 Task: Add a signature Jasmine Robinson containing Best wishes for a happy Grandparents Day, Jasmine Robinson to email address softage.2@softage.net and add a folder School records
Action: Mouse moved to (1000, 144)
Screenshot: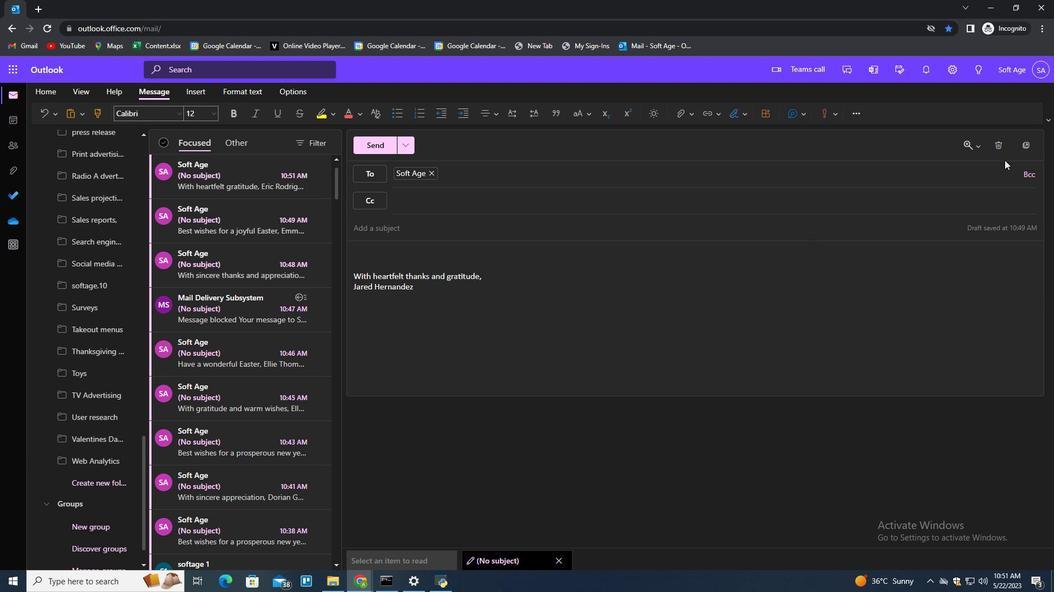 
Action: Mouse pressed left at (1000, 144)
Screenshot: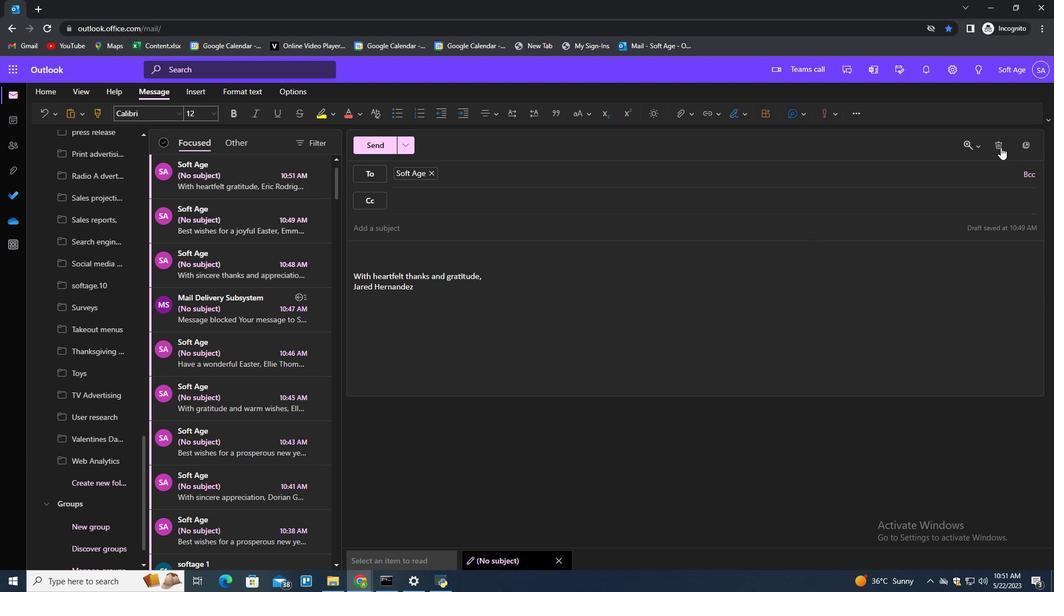 
Action: Mouse moved to (525, 333)
Screenshot: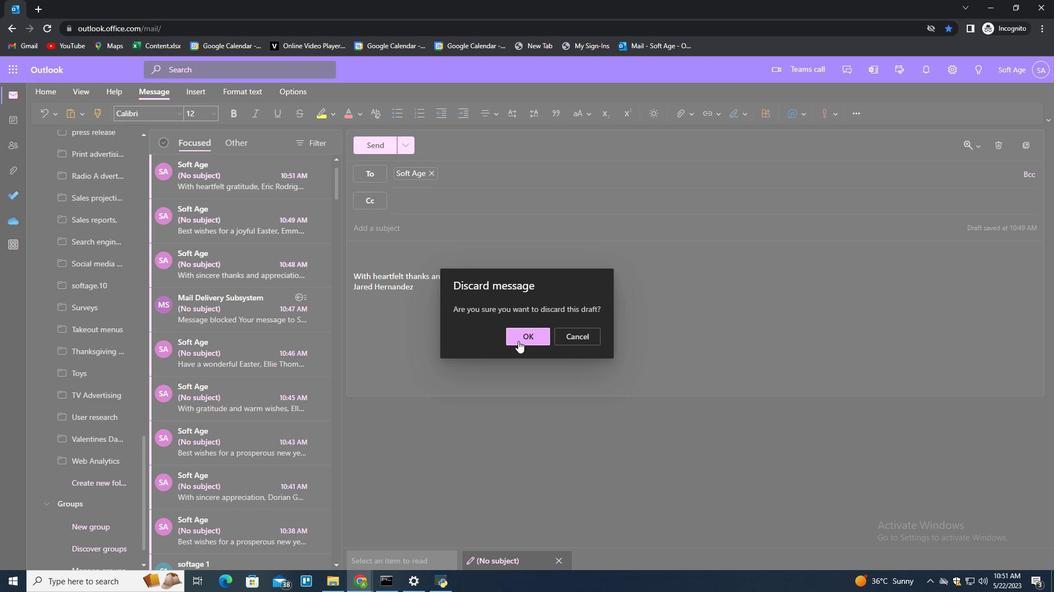 
Action: Mouse pressed left at (525, 333)
Screenshot: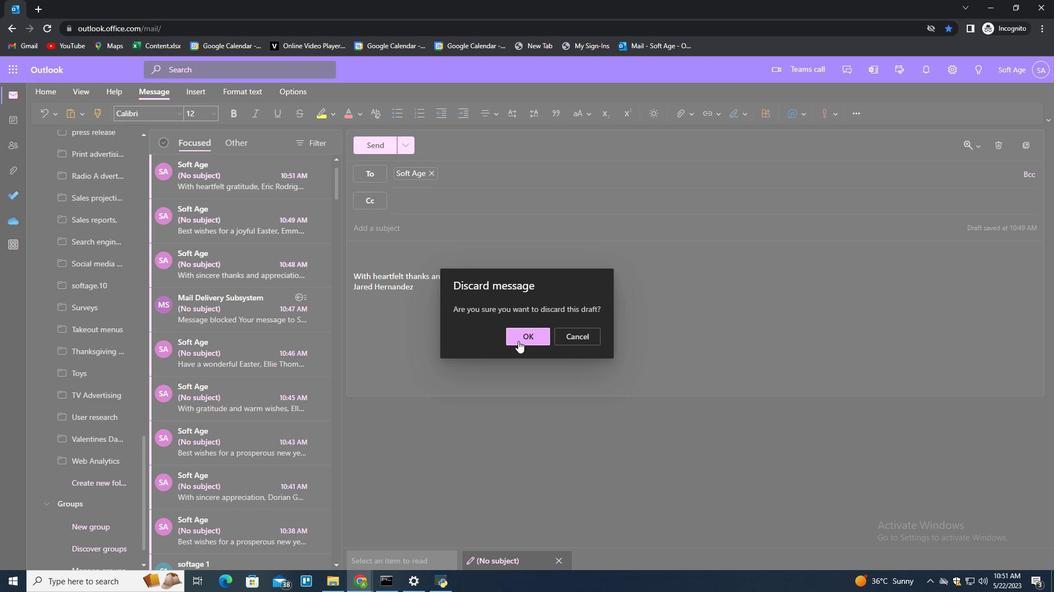 
Action: Mouse moved to (540, 299)
Screenshot: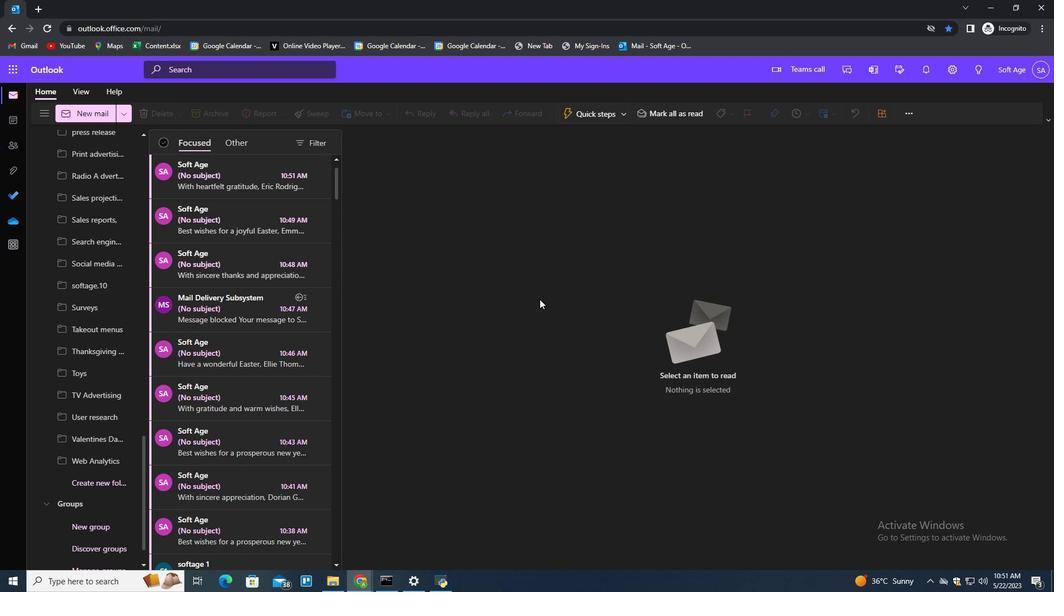 
Action: Key pressed n
Screenshot: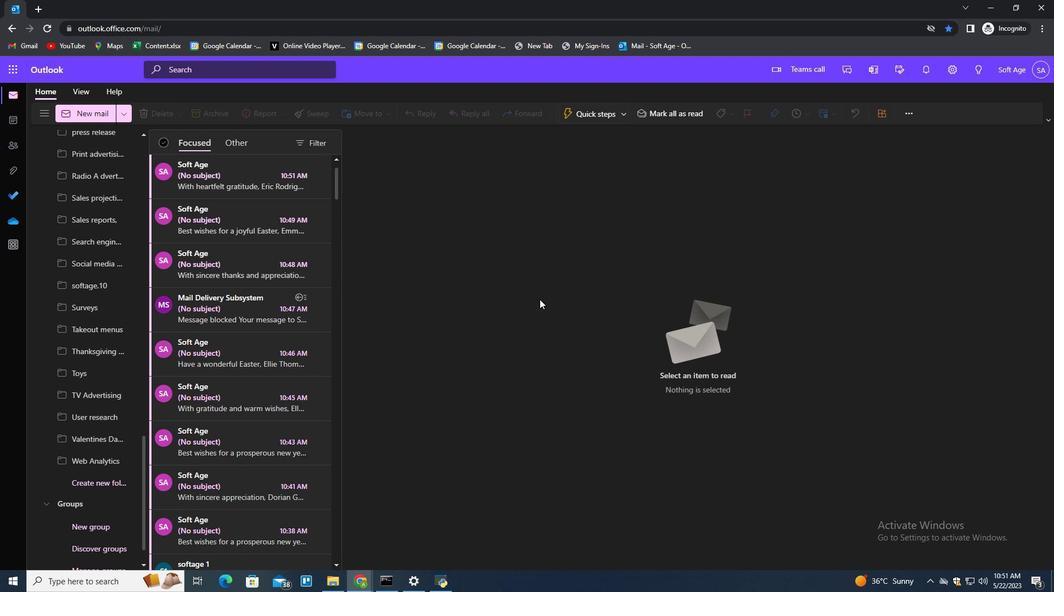
Action: Mouse moved to (741, 113)
Screenshot: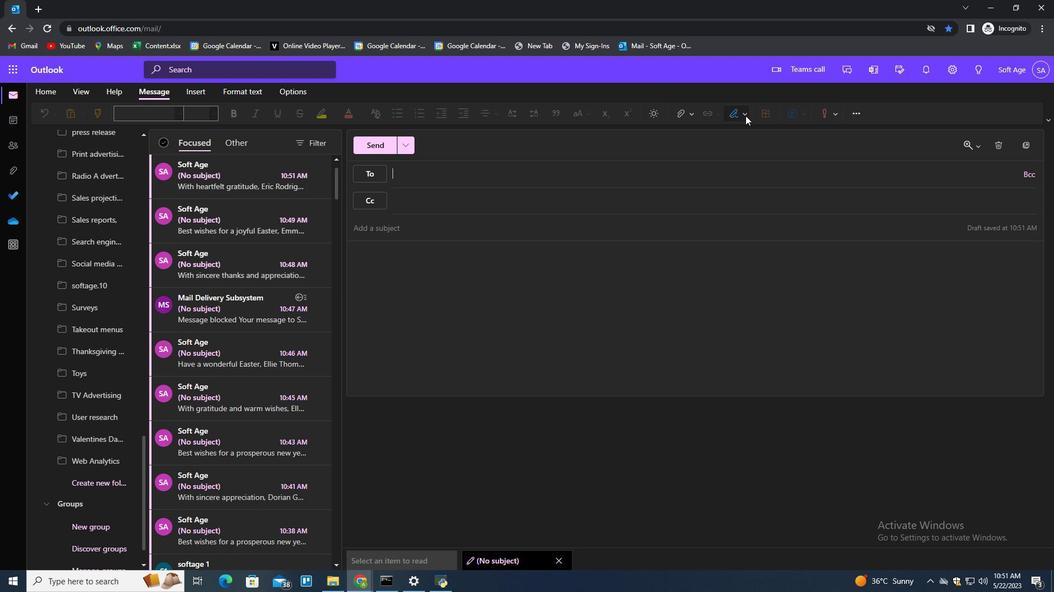 
Action: Mouse pressed left at (741, 113)
Screenshot: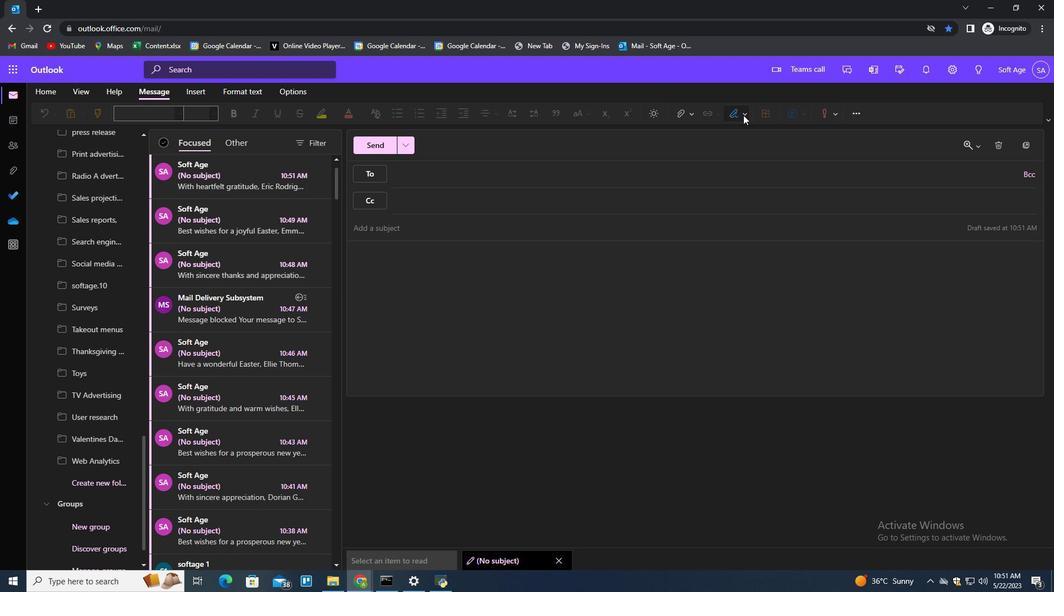 
Action: Mouse moved to (722, 154)
Screenshot: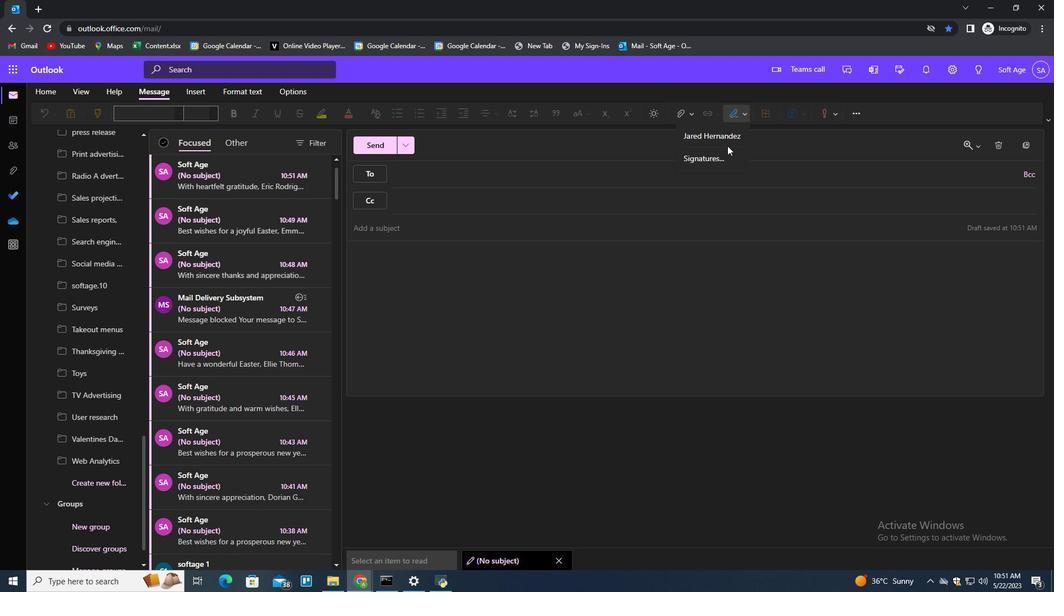 
Action: Mouse pressed left at (722, 154)
Screenshot: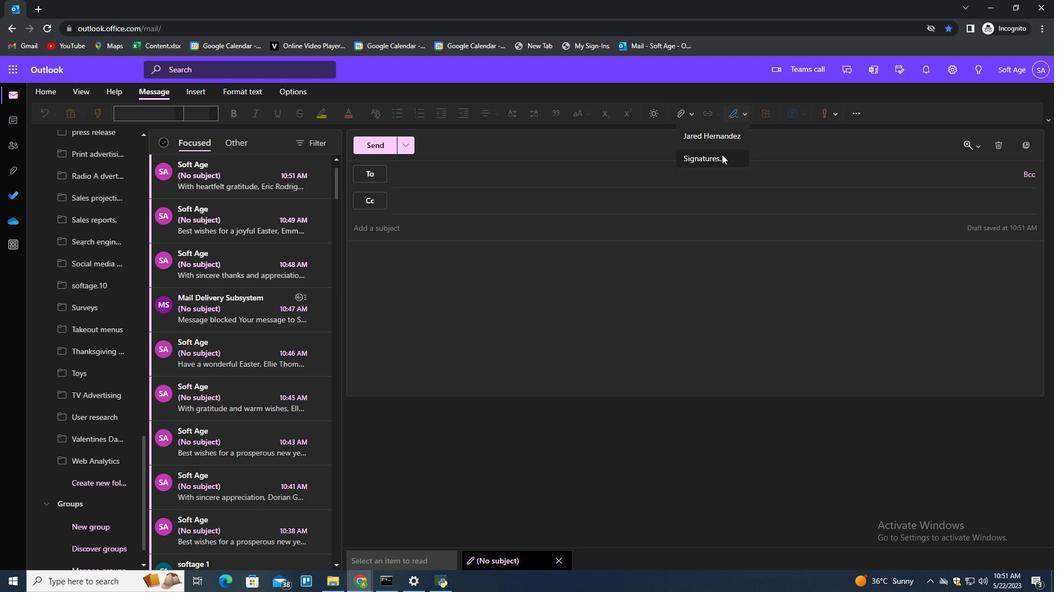 
Action: Mouse moved to (752, 195)
Screenshot: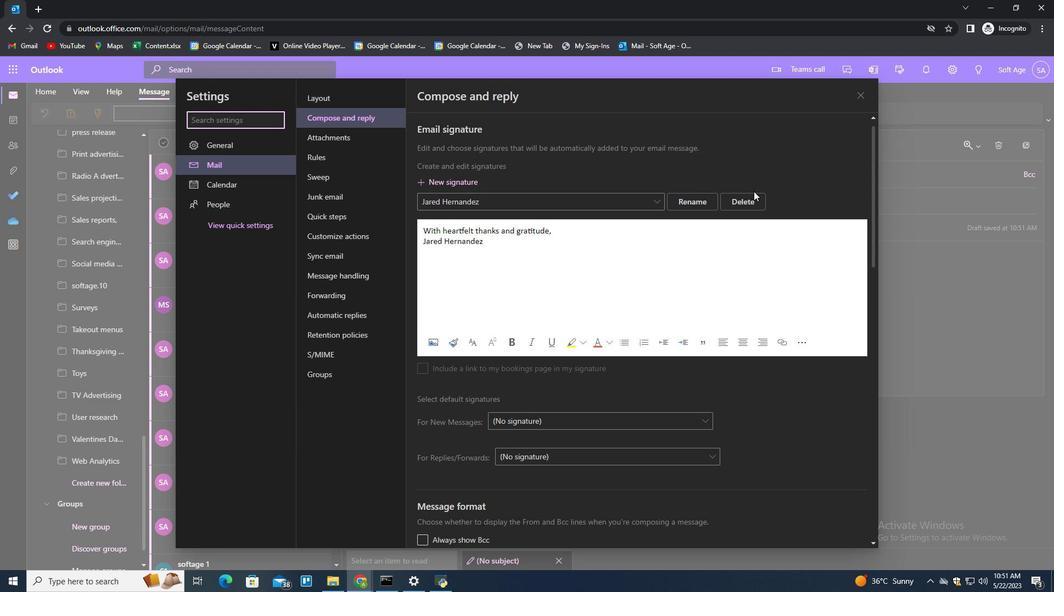 
Action: Mouse pressed left at (752, 195)
Screenshot: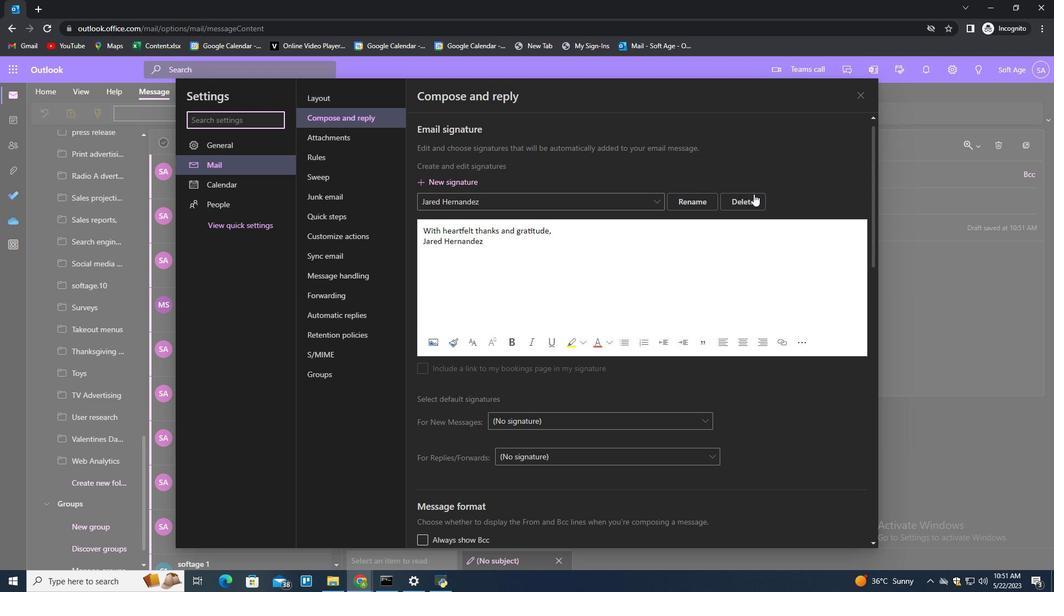
Action: Mouse moved to (750, 198)
Screenshot: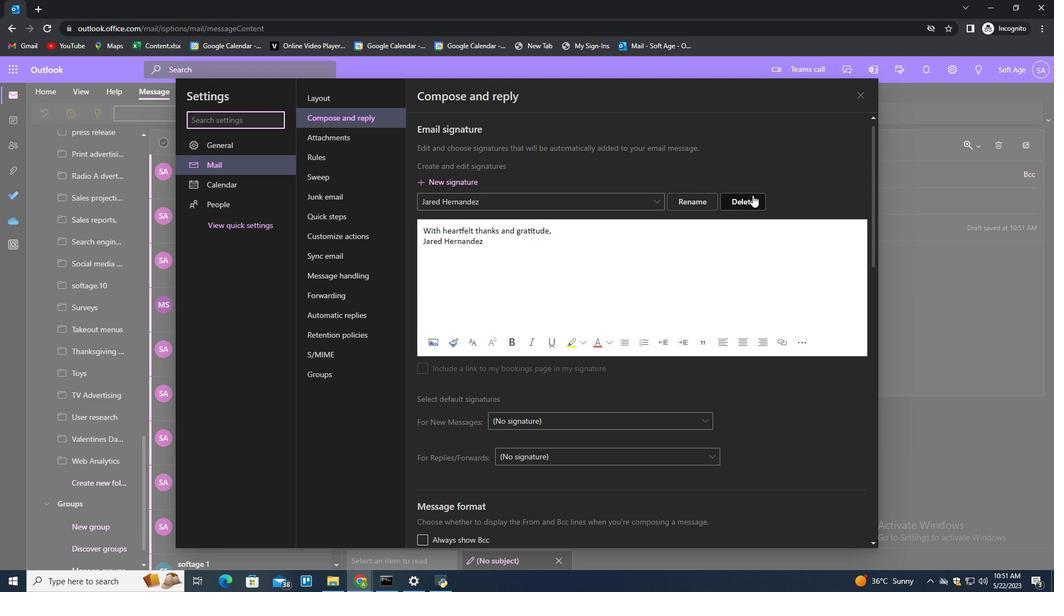 
Action: Mouse pressed left at (750, 198)
Screenshot: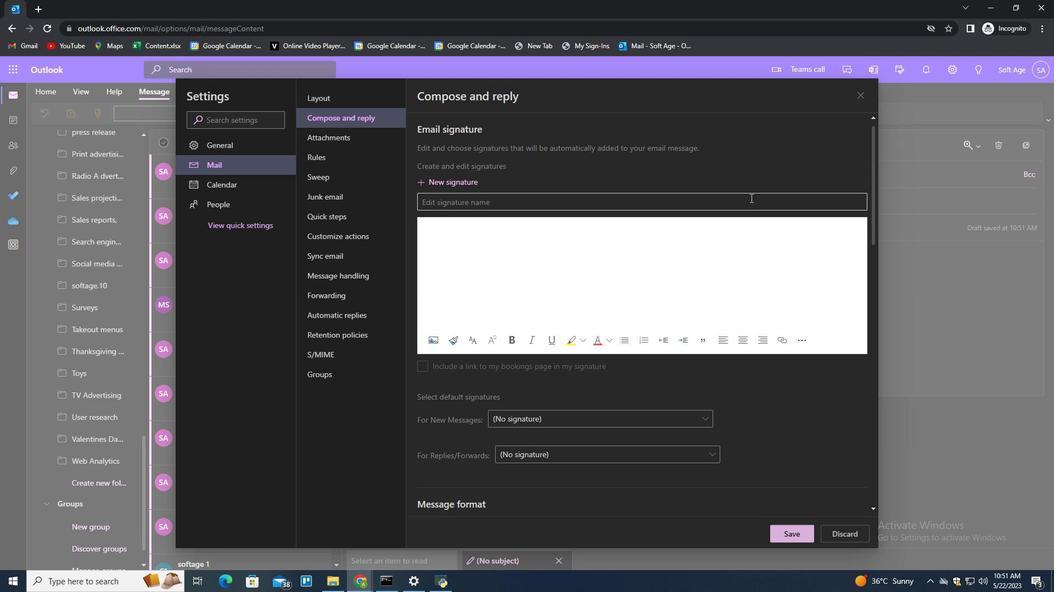 
Action: Key pressed <Key.shift>Jasi<Key.backspace>mine<Key.space><Key.shift>Robinson<Key.space><Key.tab><Key.shift><Key.shift><Key.shift><Key.shift><Key.shift>Best<Key.space>wishes<Key.space>for<Key.space>a<Key.space>happy<Key.space><Key.shift>Grandparents,<Key.shift_r><Key.enter><Key.shift>Jasmine<Key.space><Key.shift>Rovinson<Key.backspace><Key.backspace><Key.backspace><Key.backspace><Key.backspace><Key.backspace>binson
Screenshot: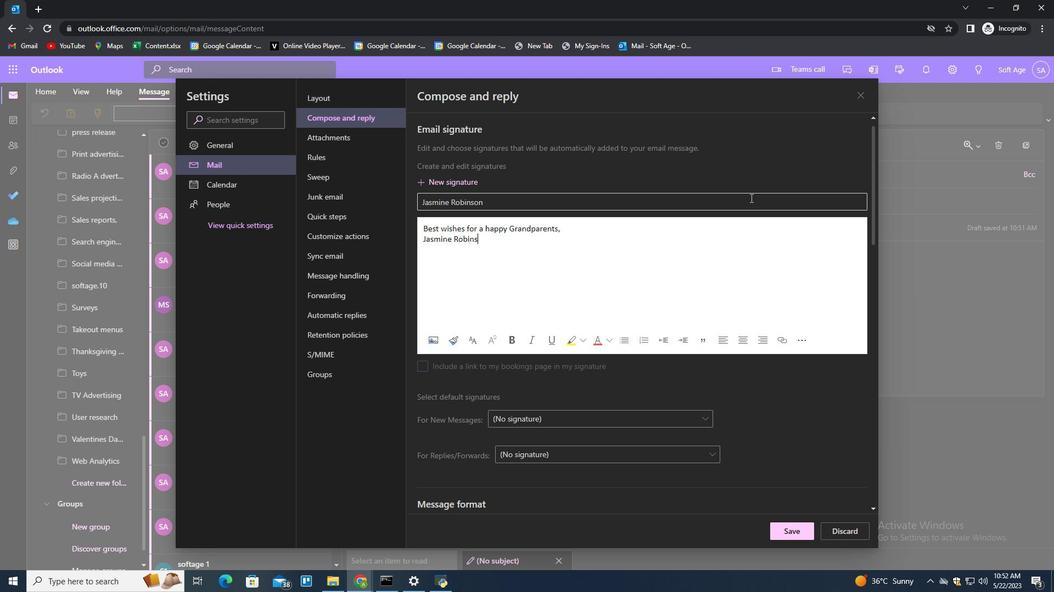 
Action: Mouse moved to (796, 534)
Screenshot: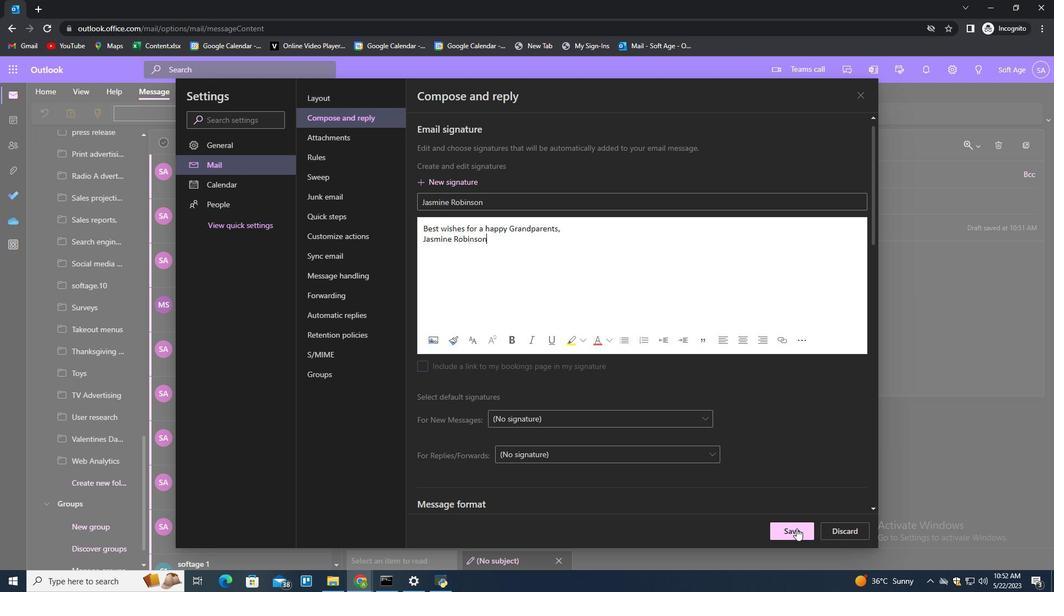 
Action: Mouse pressed left at (796, 534)
Screenshot: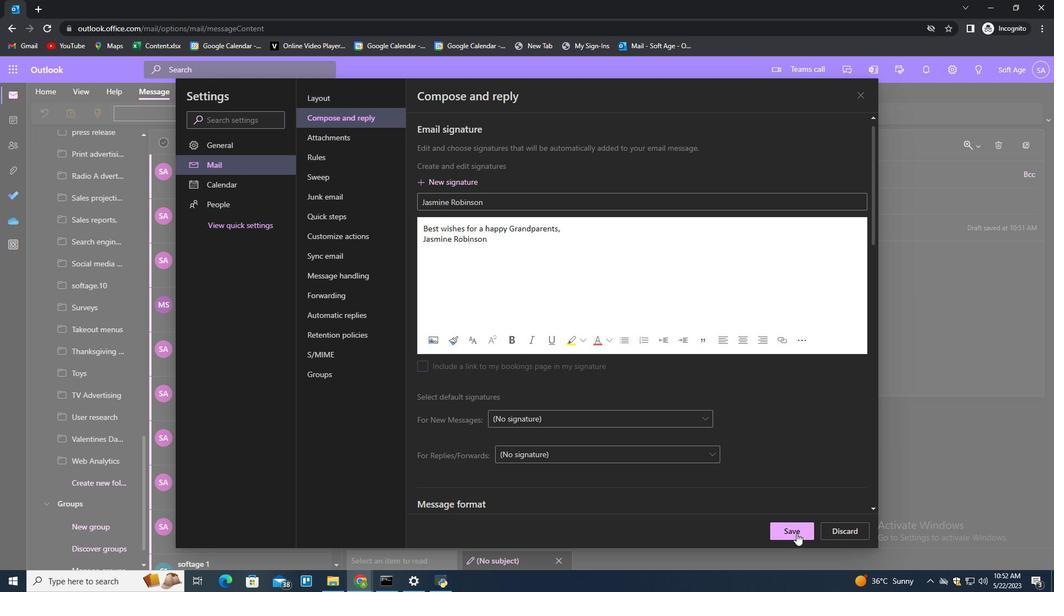 
Action: Mouse moved to (949, 291)
Screenshot: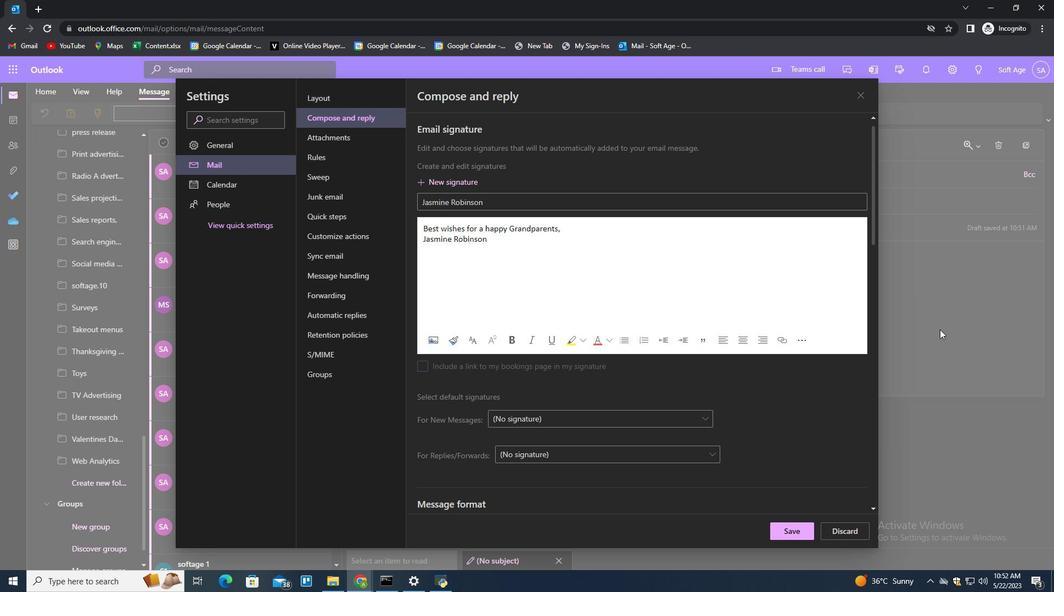
Action: Mouse pressed left at (949, 291)
Screenshot: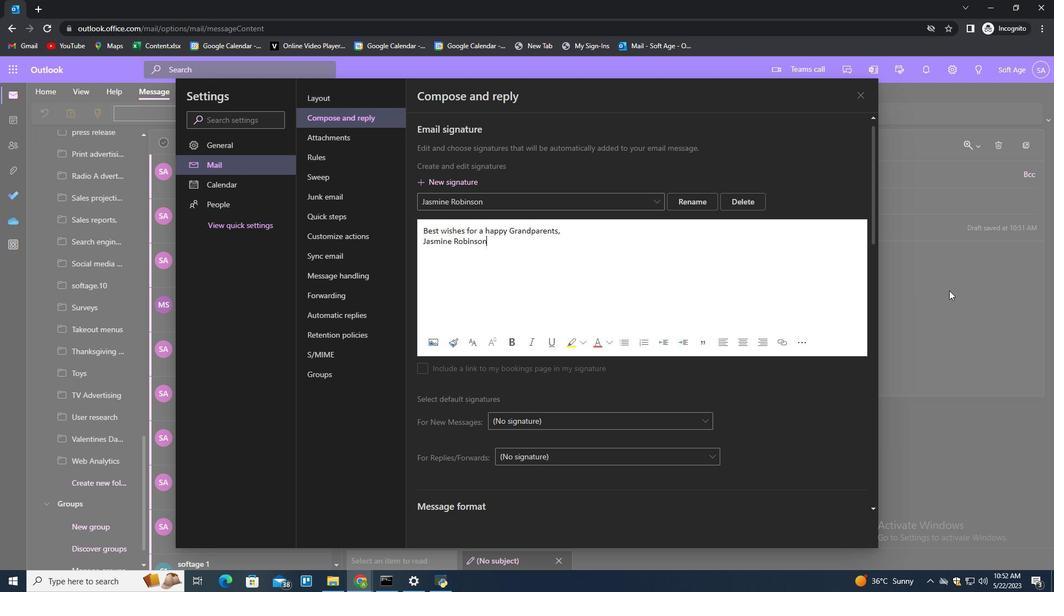 
Action: Mouse moved to (742, 118)
Screenshot: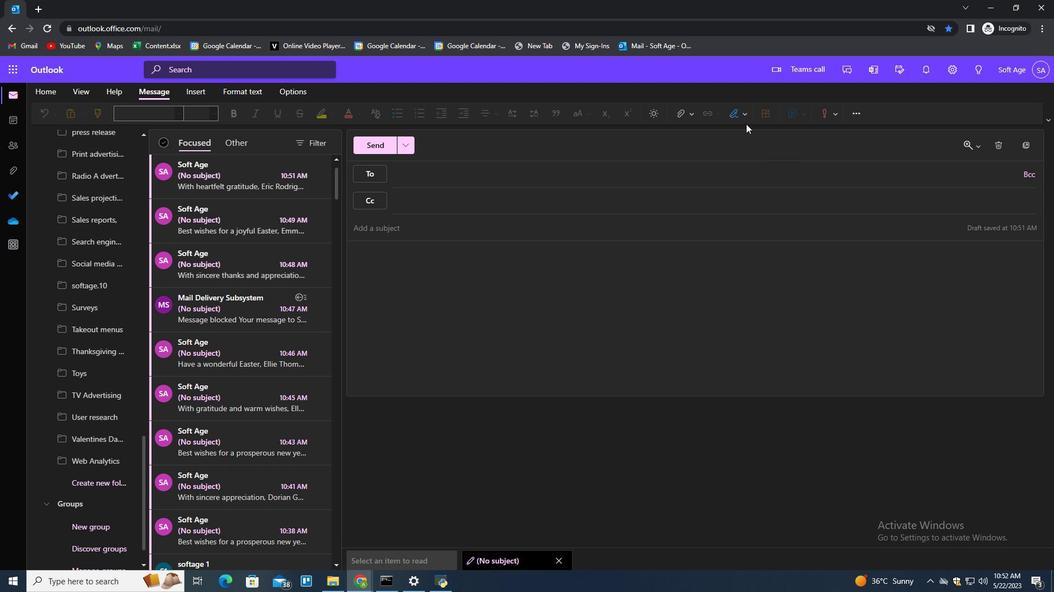 
Action: Mouse pressed left at (742, 118)
Screenshot: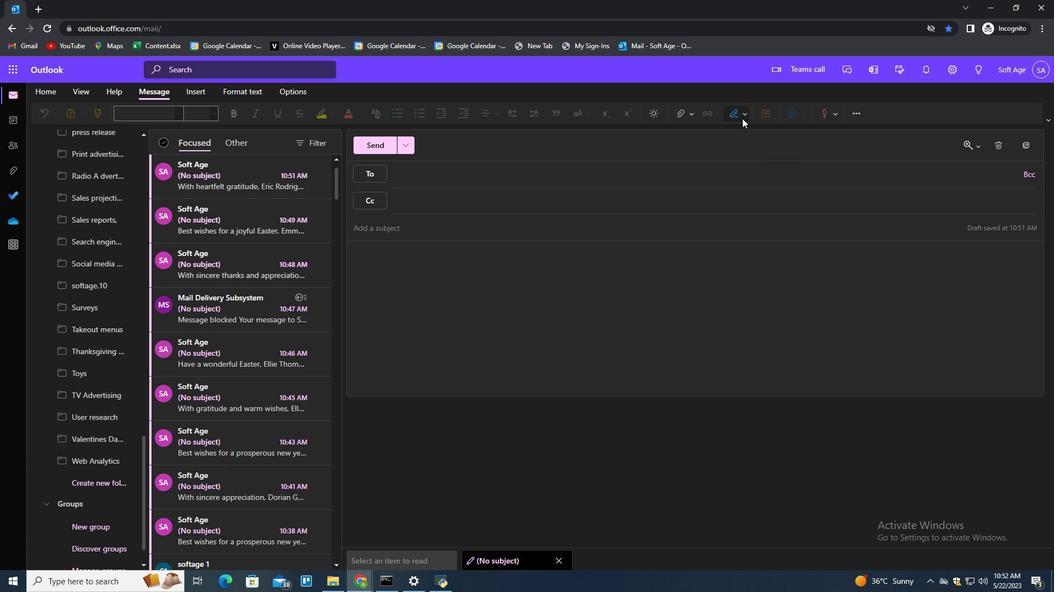 
Action: Mouse moved to (718, 138)
Screenshot: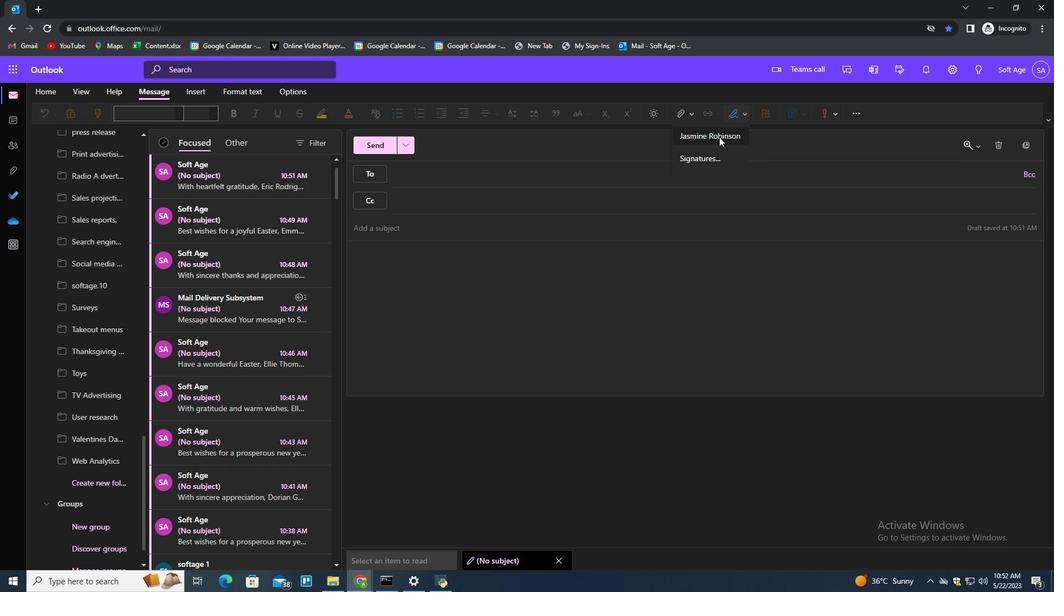 
Action: Mouse pressed left at (718, 138)
Screenshot: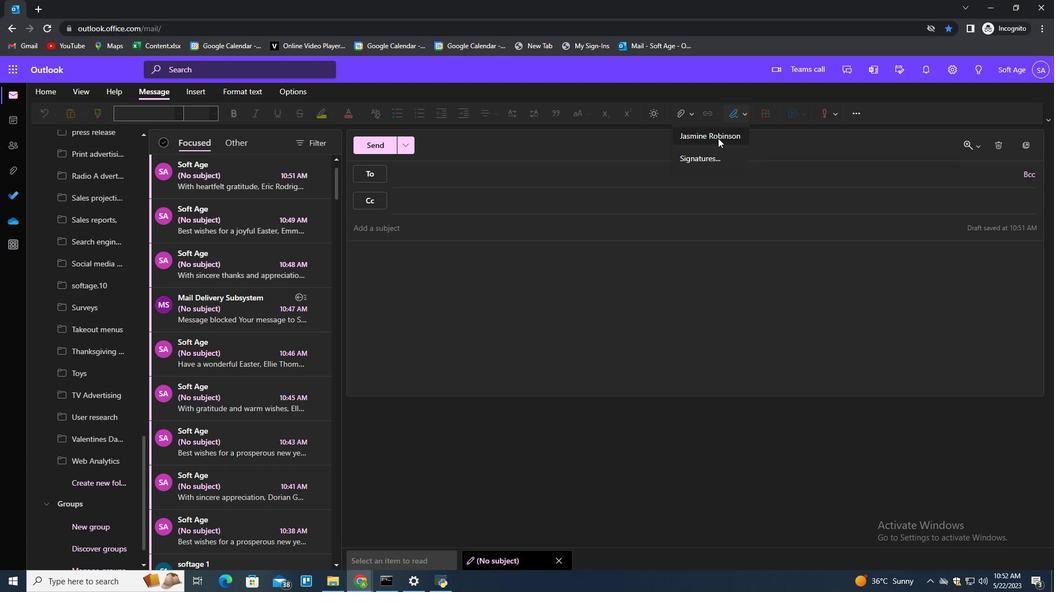 
Action: Mouse moved to (410, 171)
Screenshot: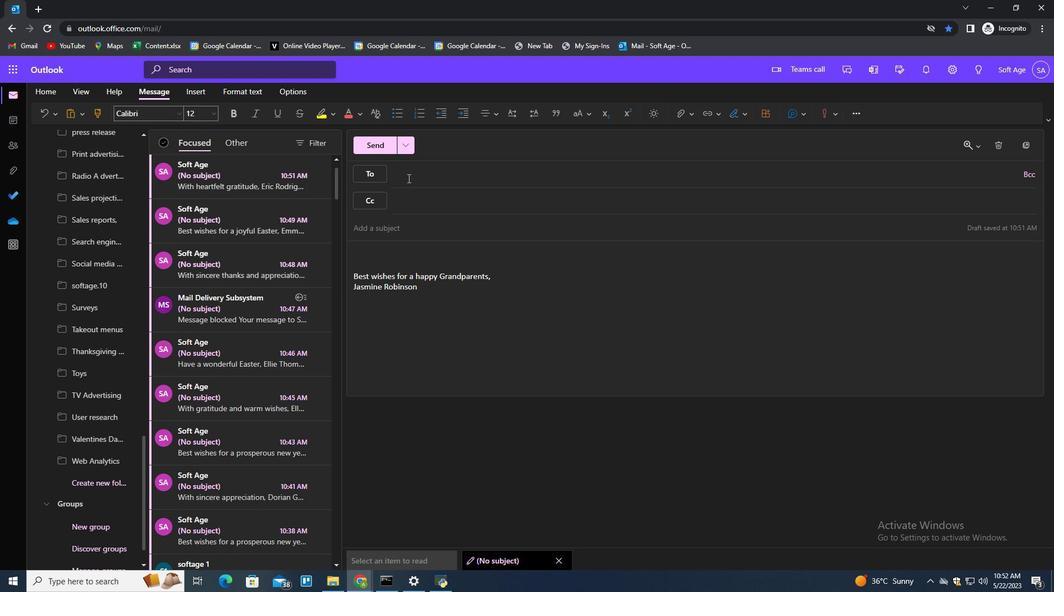 
Action: Mouse pressed left at (410, 171)
Screenshot: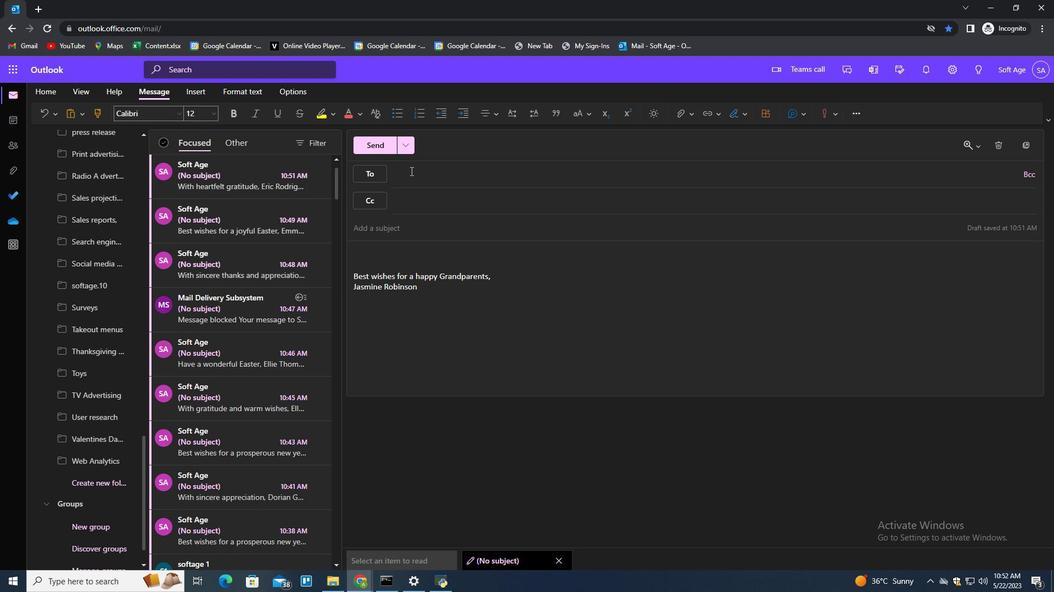 
Action: Key pressed softage.2<Key.shift>@softage.net<Key.enter>
Screenshot: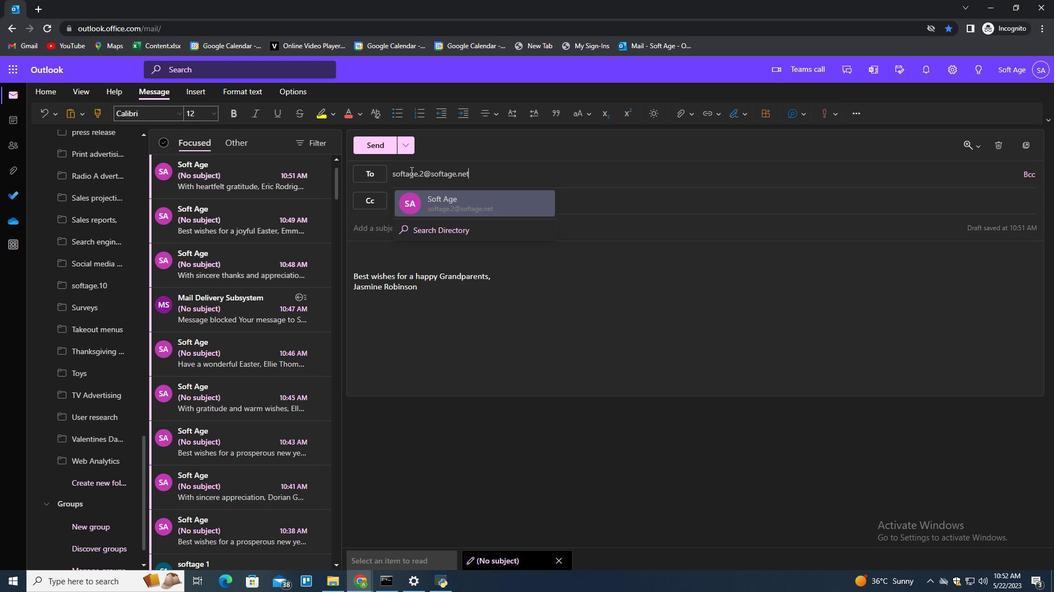 
Action: Mouse moved to (117, 414)
Screenshot: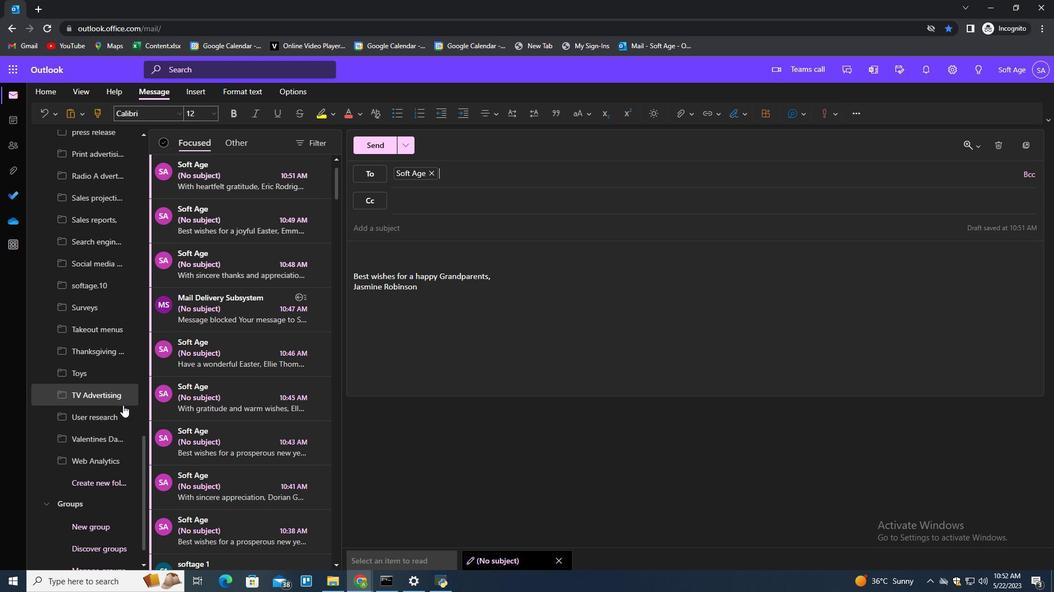 
Action: Mouse scrolled (117, 414) with delta (0, 0)
Screenshot: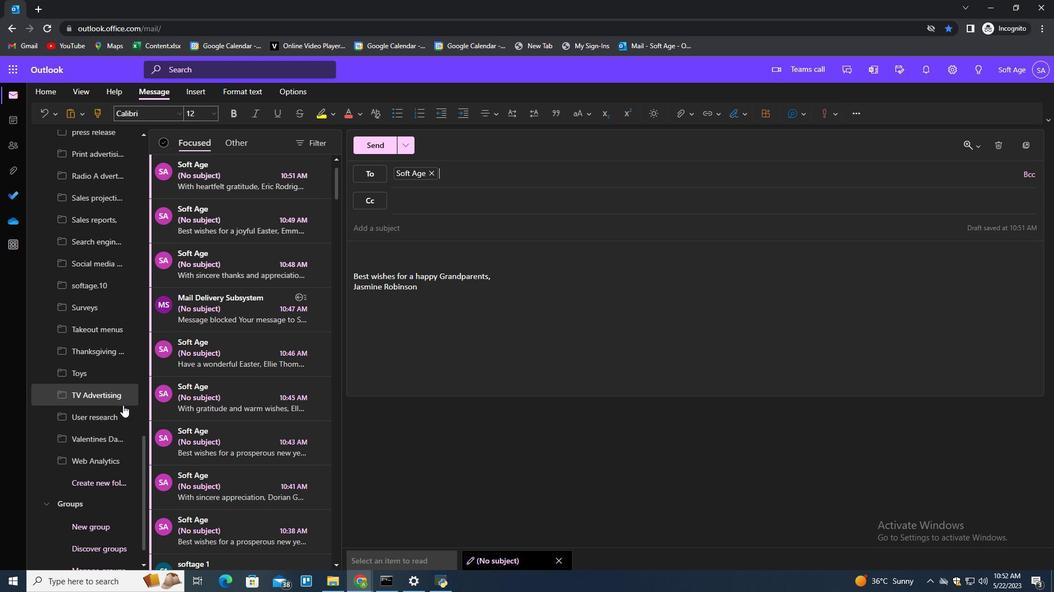 
Action: Mouse moved to (115, 415)
Screenshot: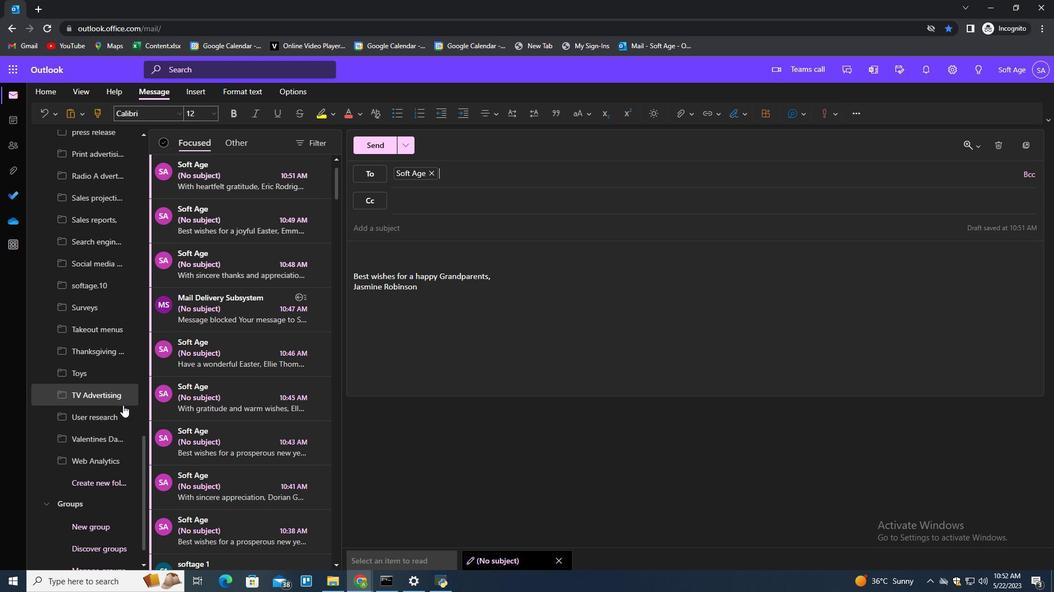 
Action: Mouse scrolled (115, 415) with delta (0, 0)
Screenshot: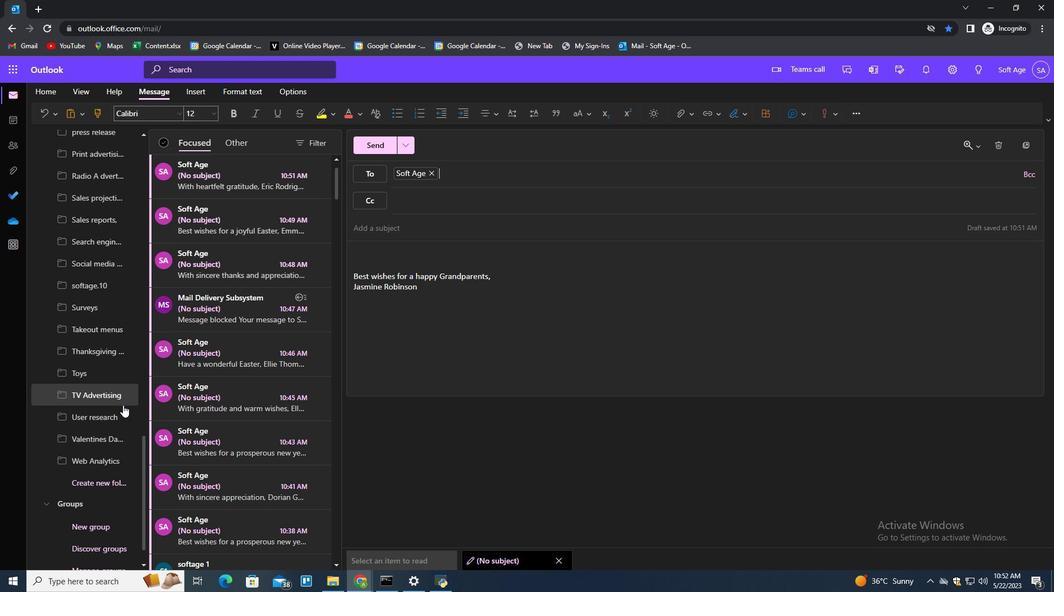 
Action: Mouse moved to (114, 416)
Screenshot: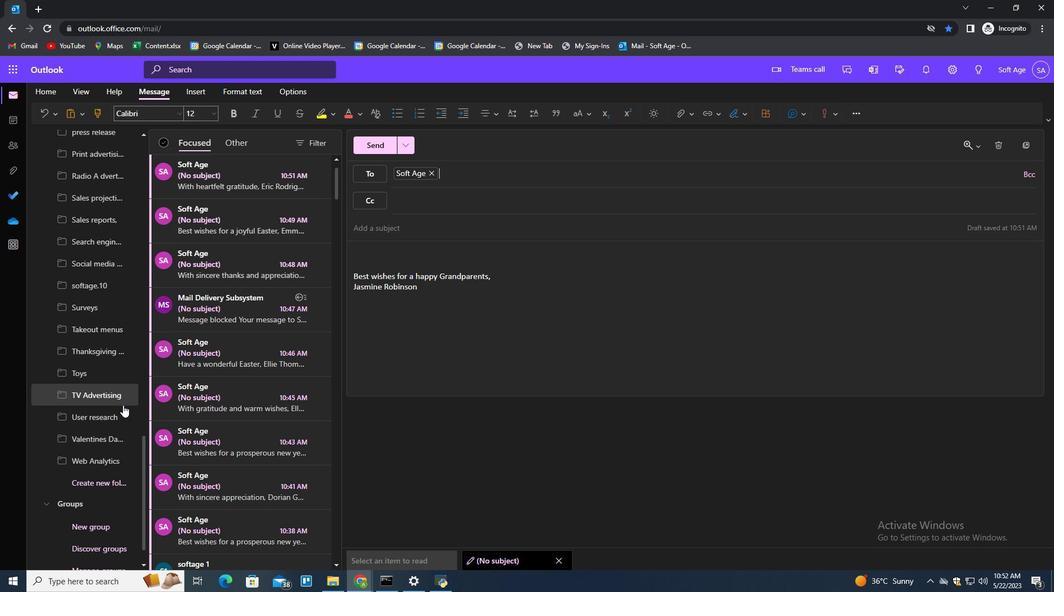 
Action: Mouse scrolled (114, 415) with delta (0, 0)
Screenshot: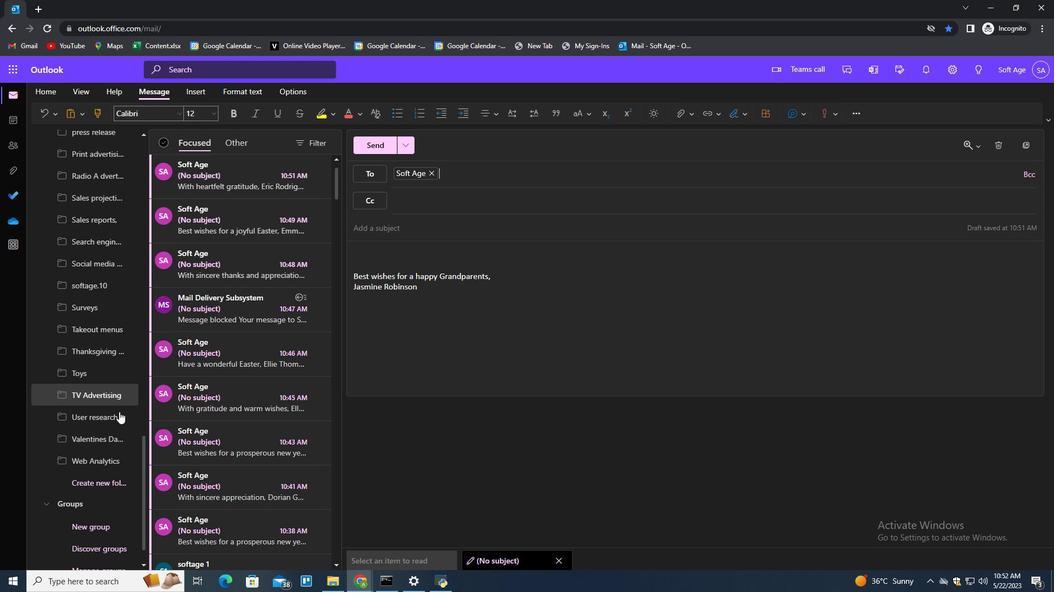 
Action: Mouse moved to (114, 416)
Screenshot: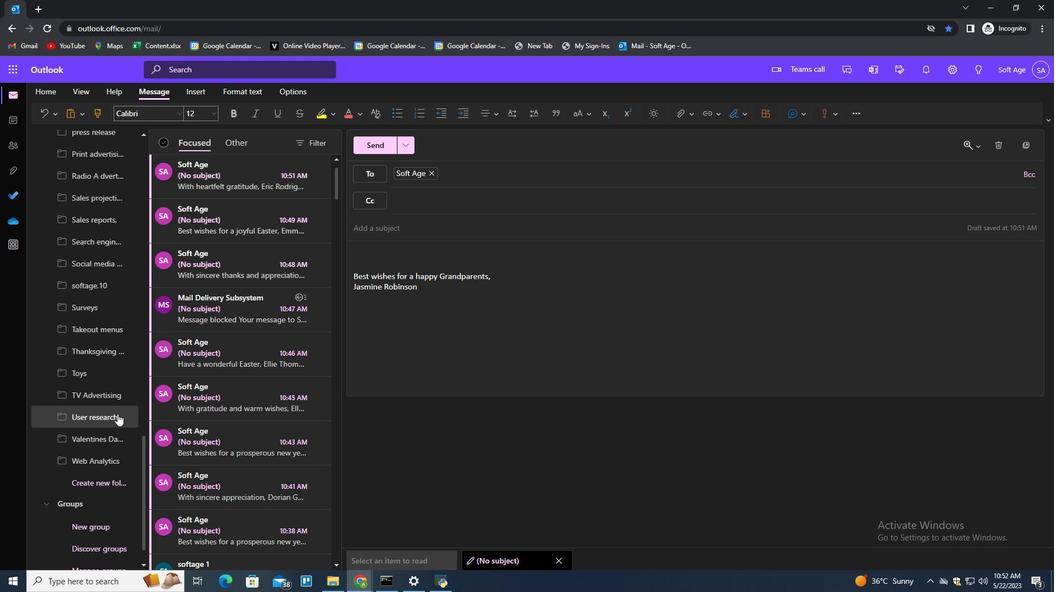 
Action: Mouse scrolled (114, 415) with delta (0, 0)
Screenshot: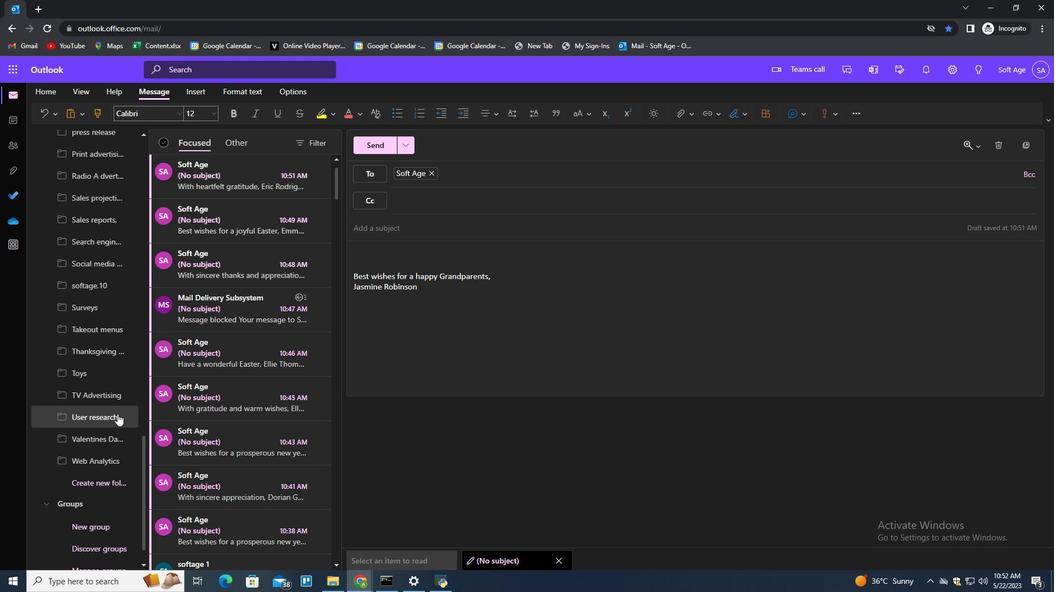 
Action: Mouse scrolled (114, 415) with delta (0, 0)
Screenshot: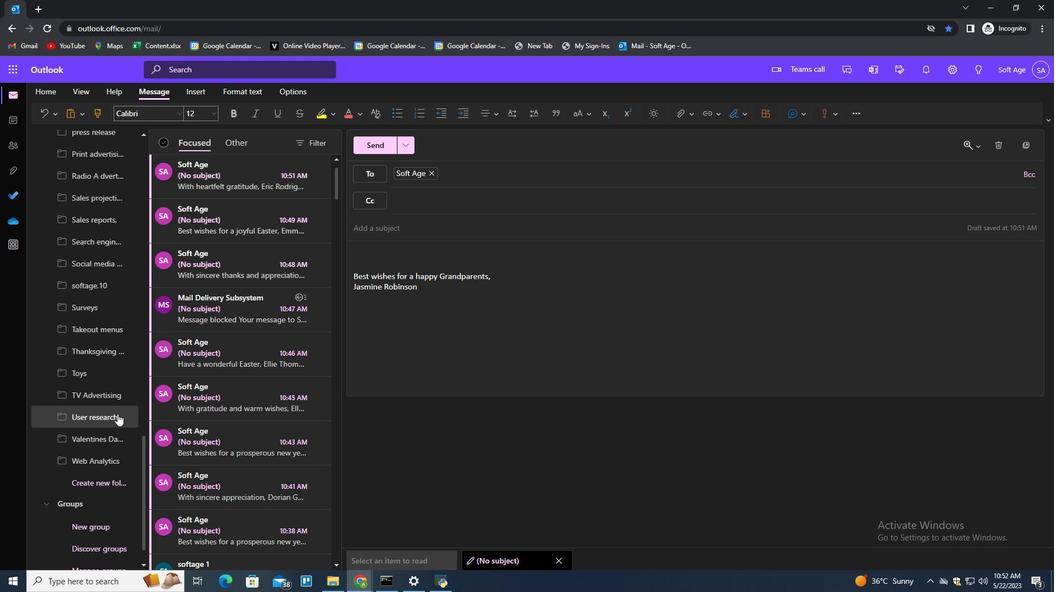 
Action: Mouse moved to (112, 417)
Screenshot: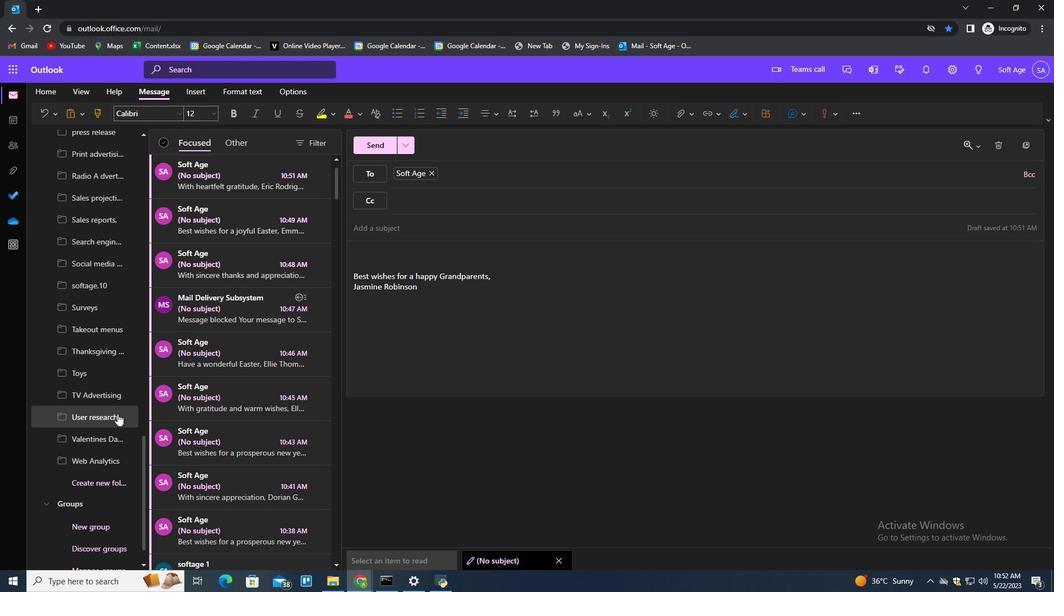 
Action: Mouse scrolled (112, 416) with delta (0, 0)
Screenshot: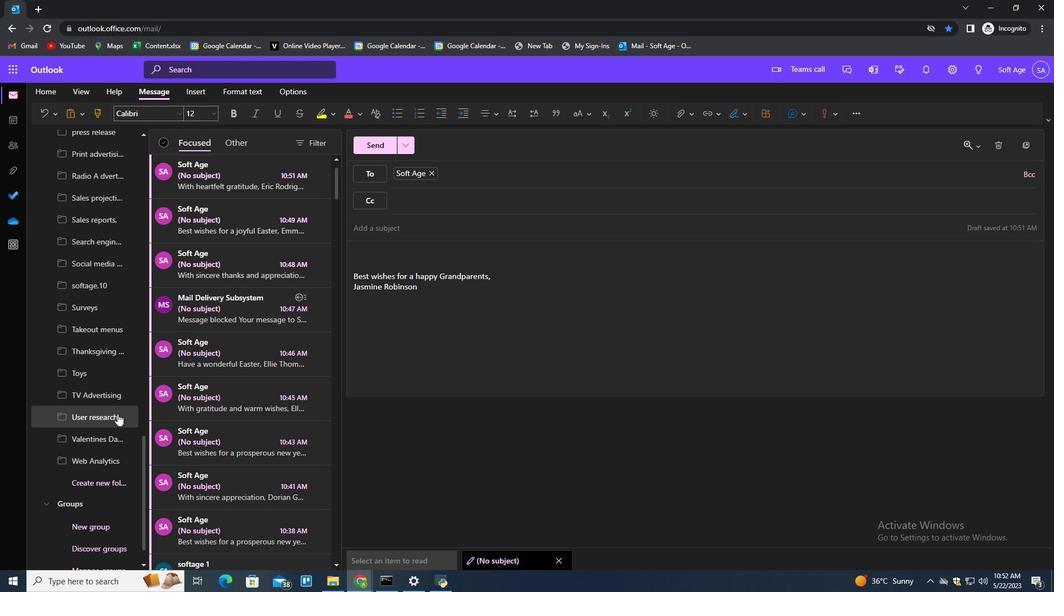 
Action: Mouse moved to (112, 417)
Screenshot: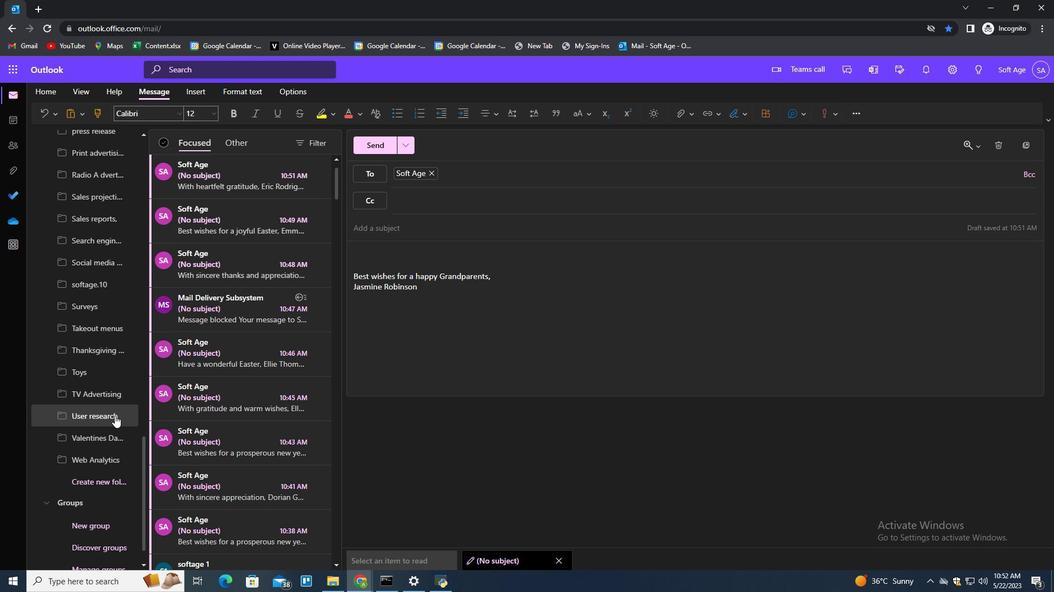
Action: Mouse scrolled (112, 417) with delta (0, 0)
Screenshot: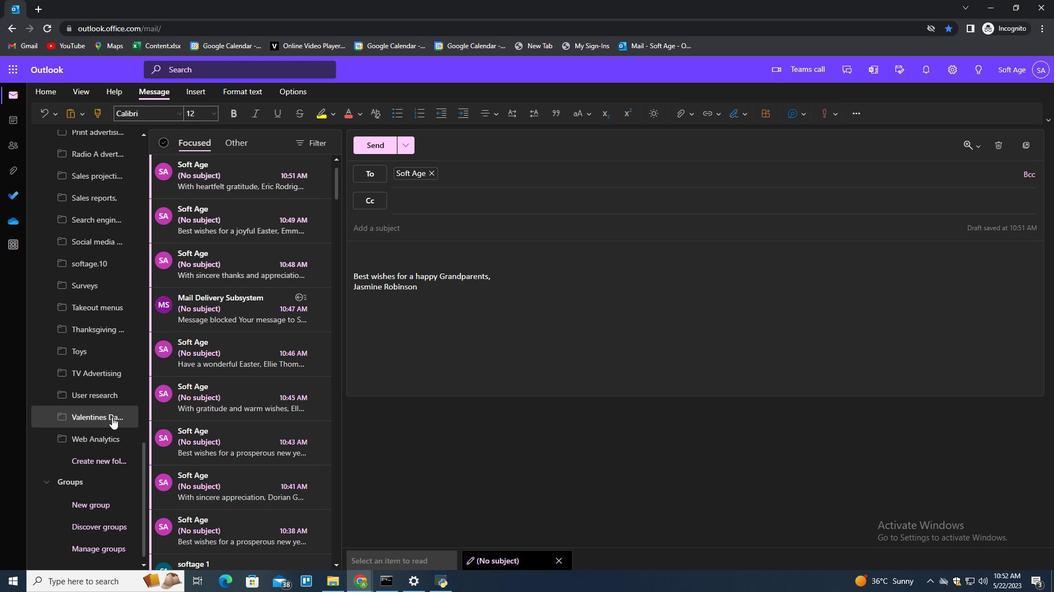 
Action: Mouse scrolled (112, 417) with delta (0, 0)
Screenshot: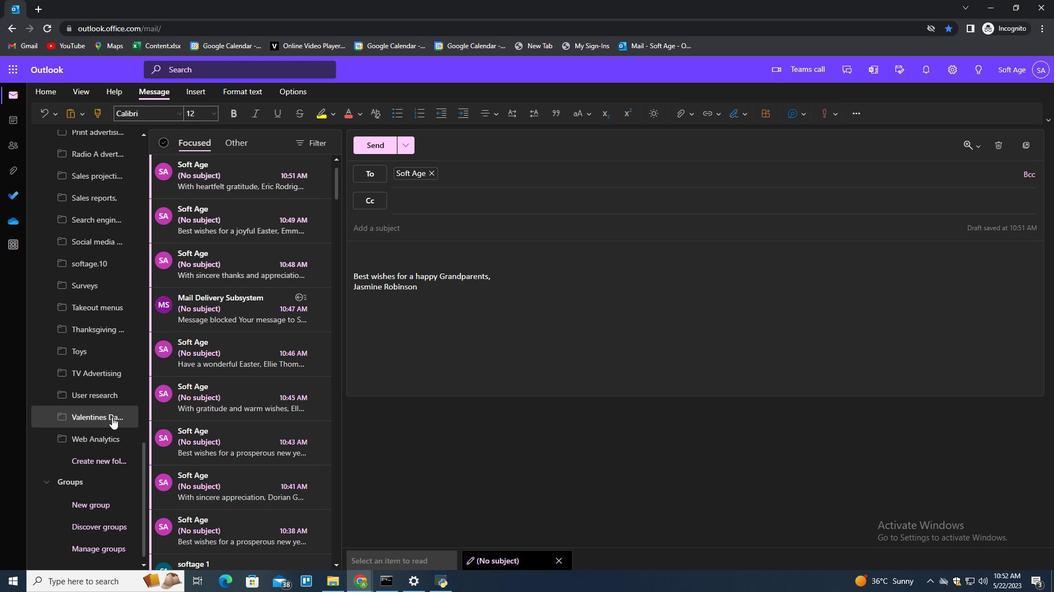 
Action: Mouse scrolled (112, 417) with delta (0, 0)
Screenshot: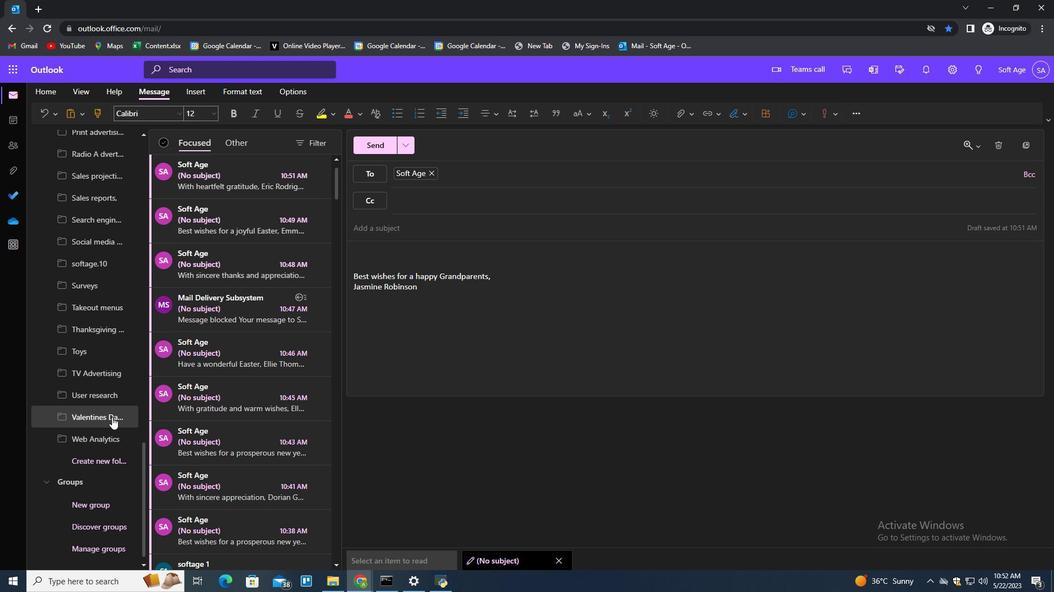 
Action: Mouse scrolled (112, 417) with delta (0, 0)
Screenshot: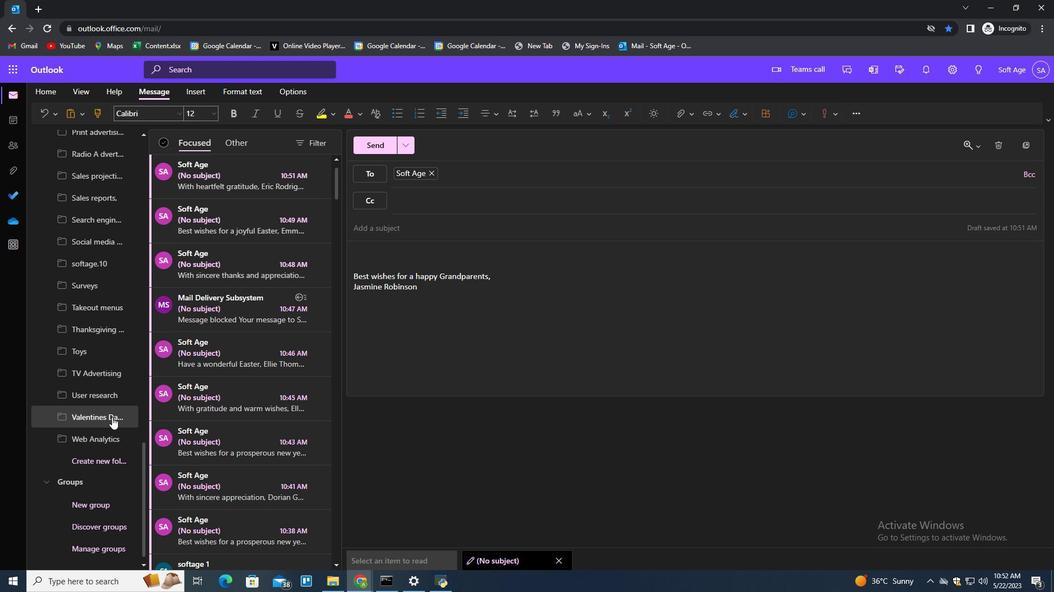 
Action: Mouse scrolled (112, 417) with delta (0, 0)
Screenshot: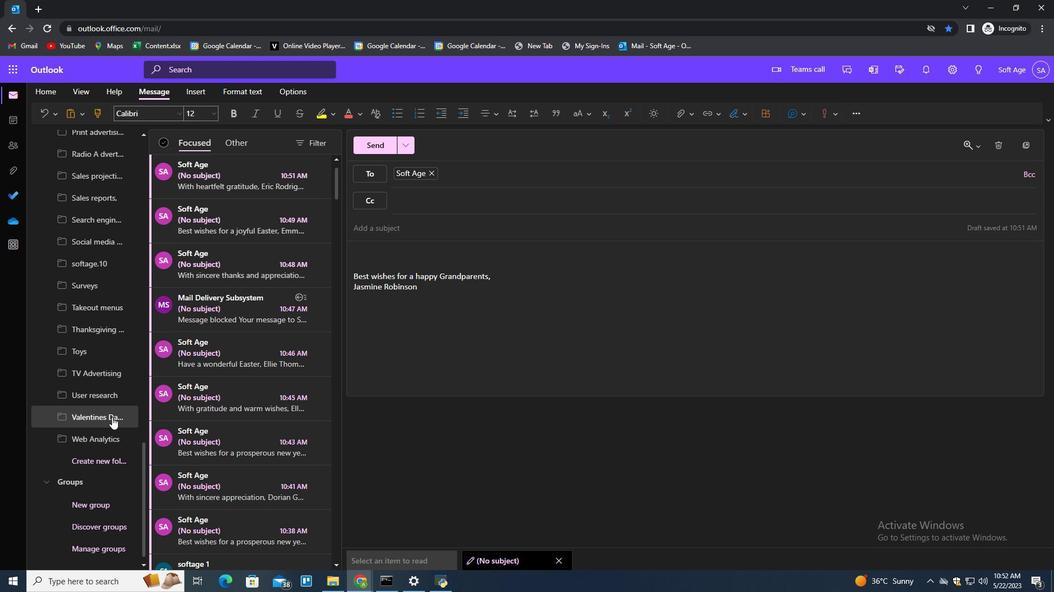 
Action: Mouse moved to (92, 454)
Screenshot: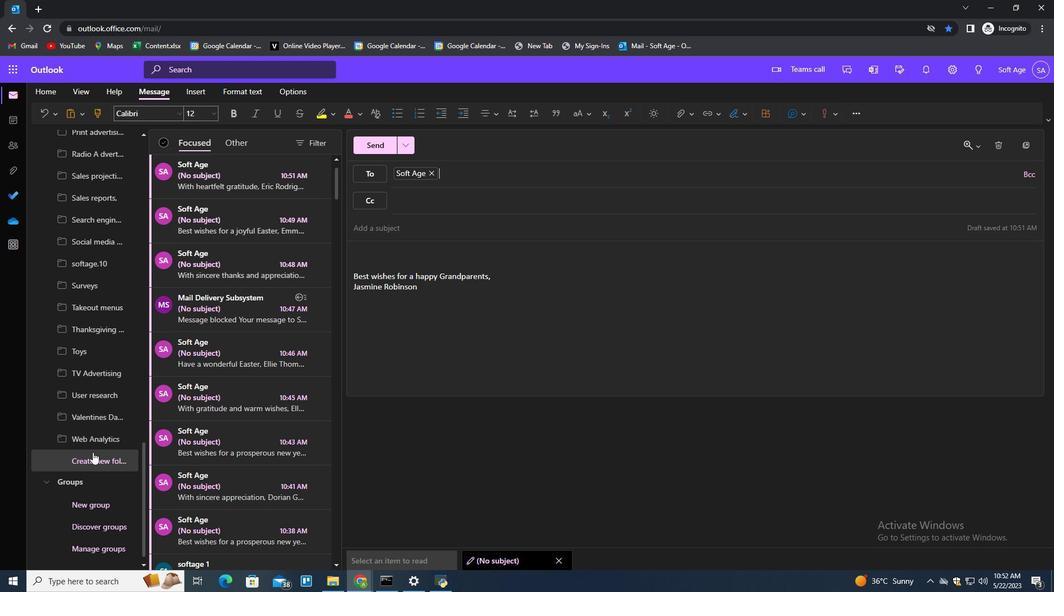 
Action: Mouse pressed left at (92, 454)
Screenshot: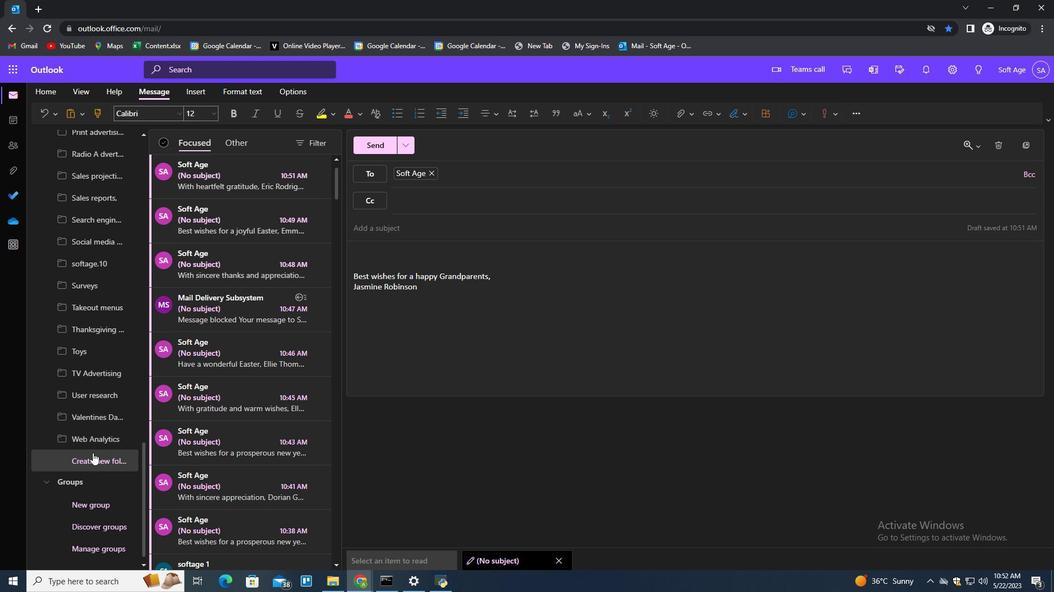 
Action: Key pressed <Key.shift>School<Key.space>records<Key.enter>
Screenshot: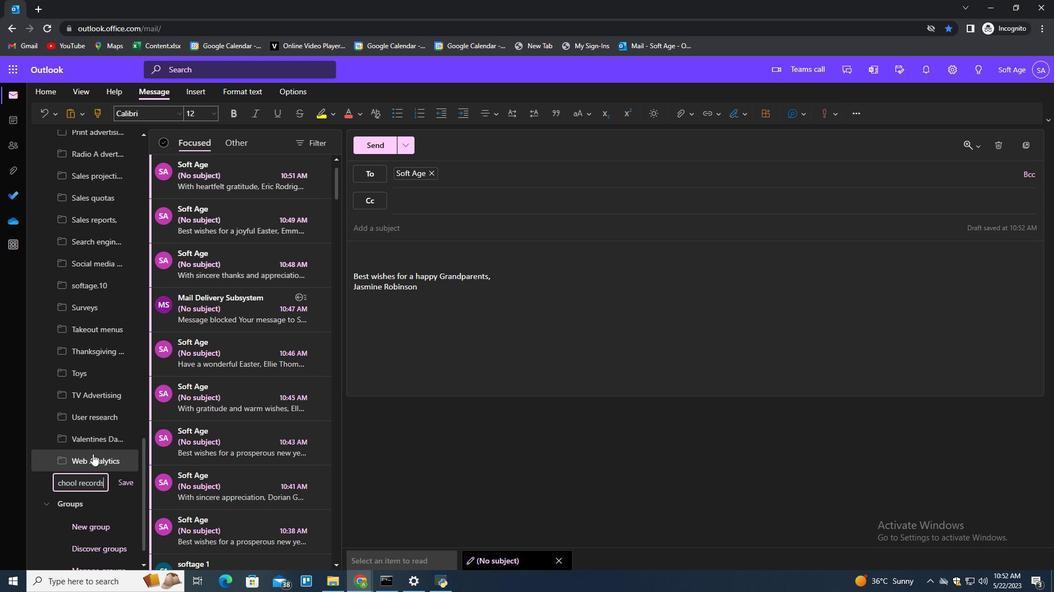 
